 Task: Assign in the project AgileEngine the issue 'Create a new online platform for online language courses with advanced speech recognition and interactive conversation features' to the sprint 'Performance Benchmarking Sprint'. Assign in the project AgileEngine the issue 'Implement a new cloud-based inventory management system for a company with advanced inventory tracking and restocking features' to the sprint 'Performance Benchmarking Sprint'. Assign in the project AgileEngine the issue 'Integrate a new gamification feature into an existing mobile application to increase user engagement and retention' to the sprint 'Performance Benchmarking Sprint'. Assign in the project AgileEngine the issue 'Develop a new tool for automated testing of web application accessibility compliance for people with disabilities' to the sprint 'Performance Benchmarking Sprint'
Action: Mouse moved to (745, 424)
Screenshot: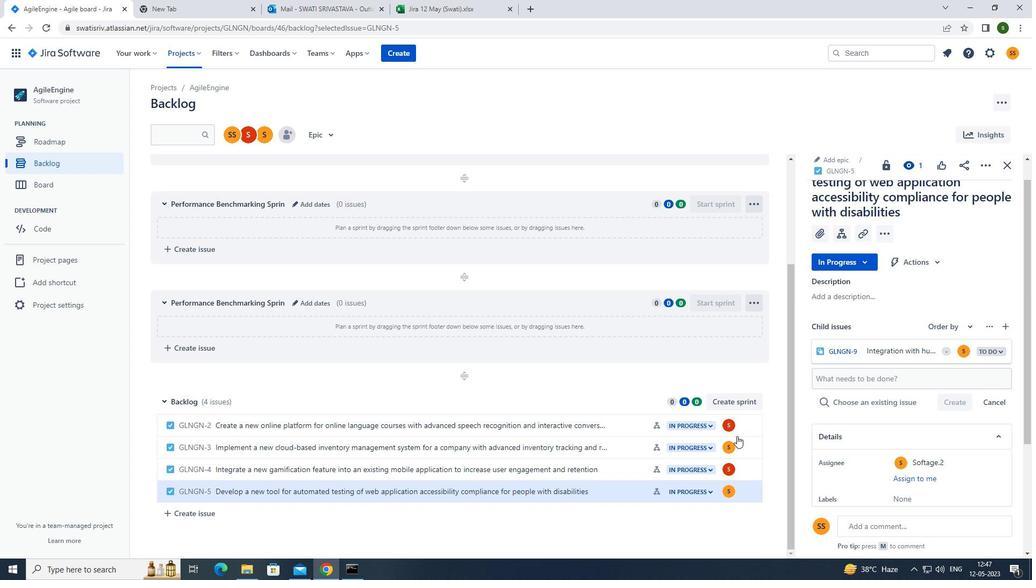 
Action: Mouse pressed left at (745, 424)
Screenshot: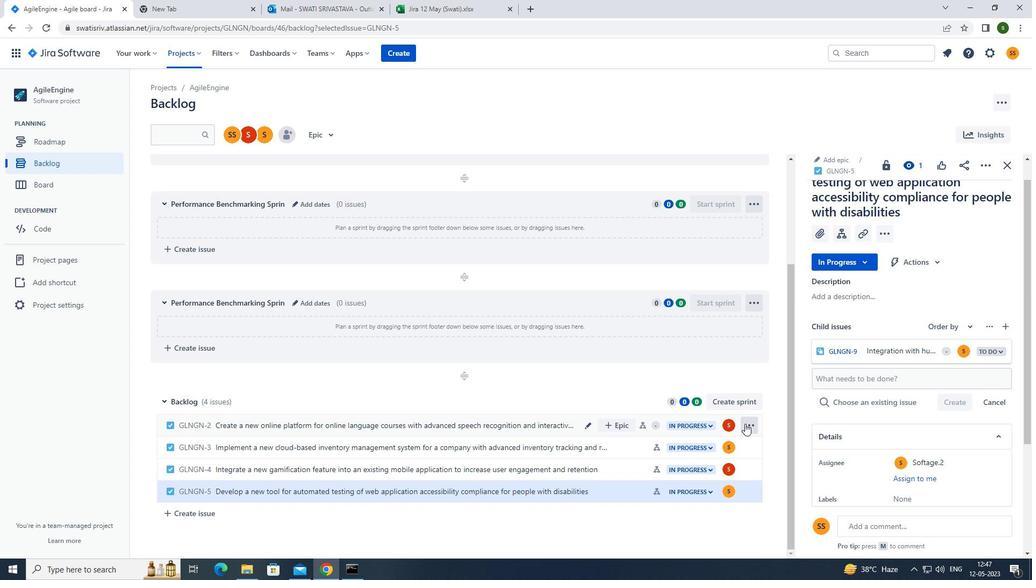 
Action: Mouse moved to (712, 338)
Screenshot: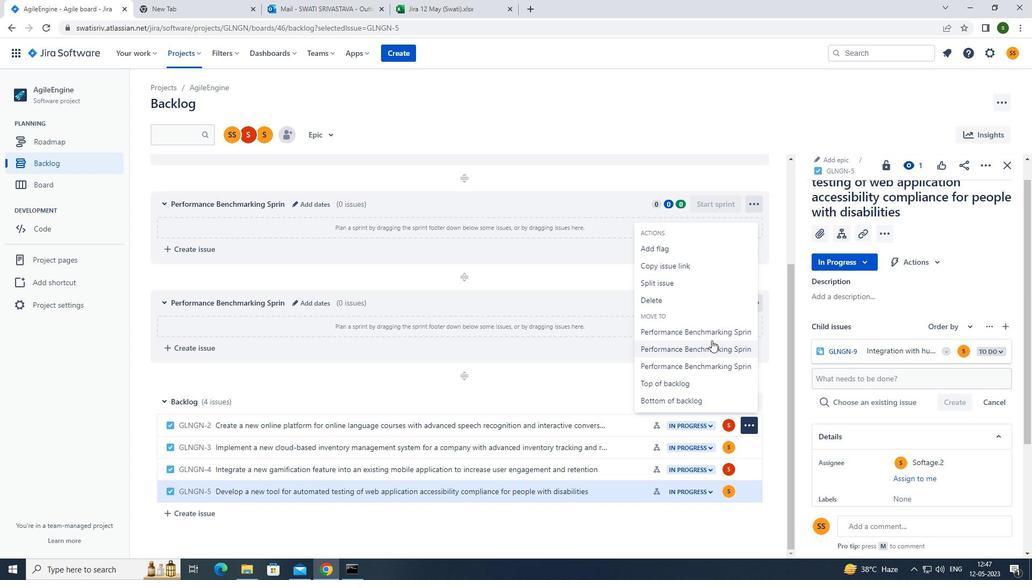 
Action: Mouse pressed left at (712, 338)
Screenshot: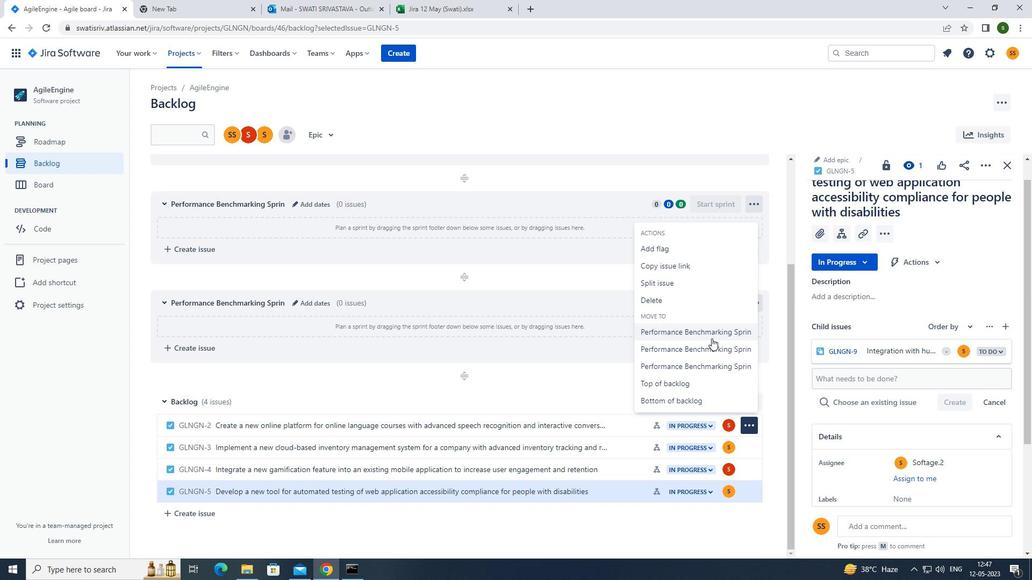 
Action: Mouse moved to (749, 444)
Screenshot: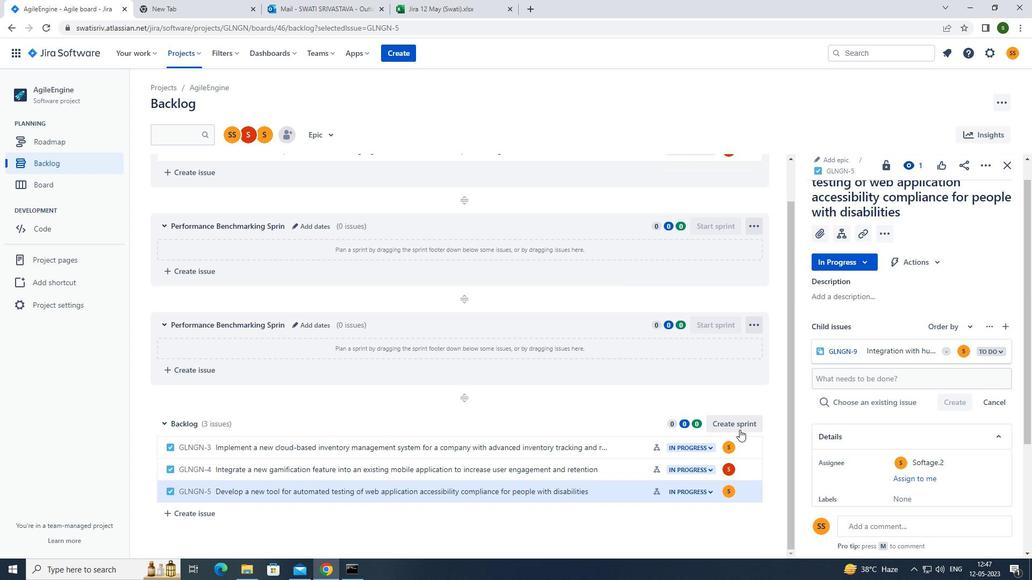 
Action: Mouse pressed left at (749, 444)
Screenshot: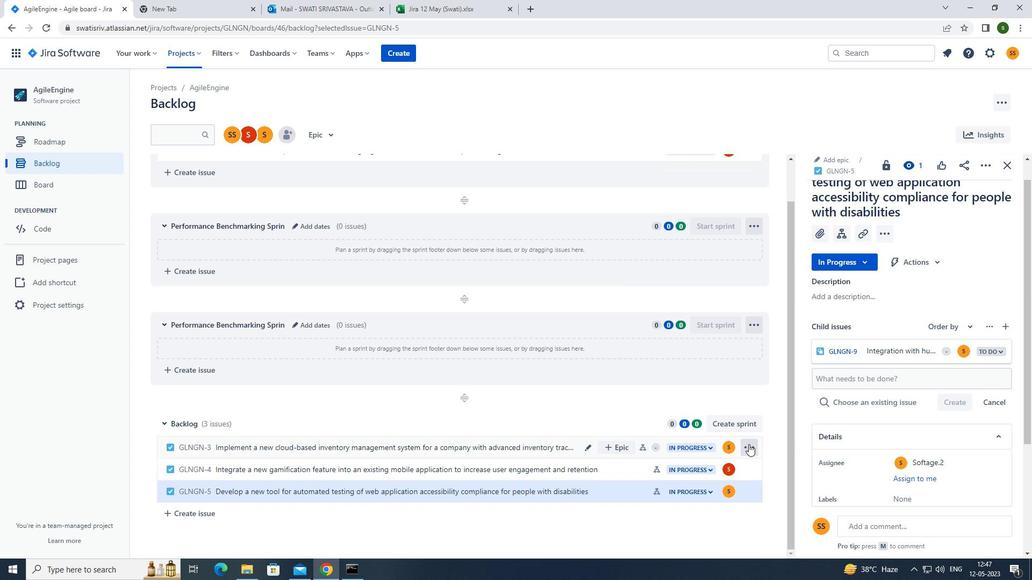 
Action: Mouse moved to (722, 369)
Screenshot: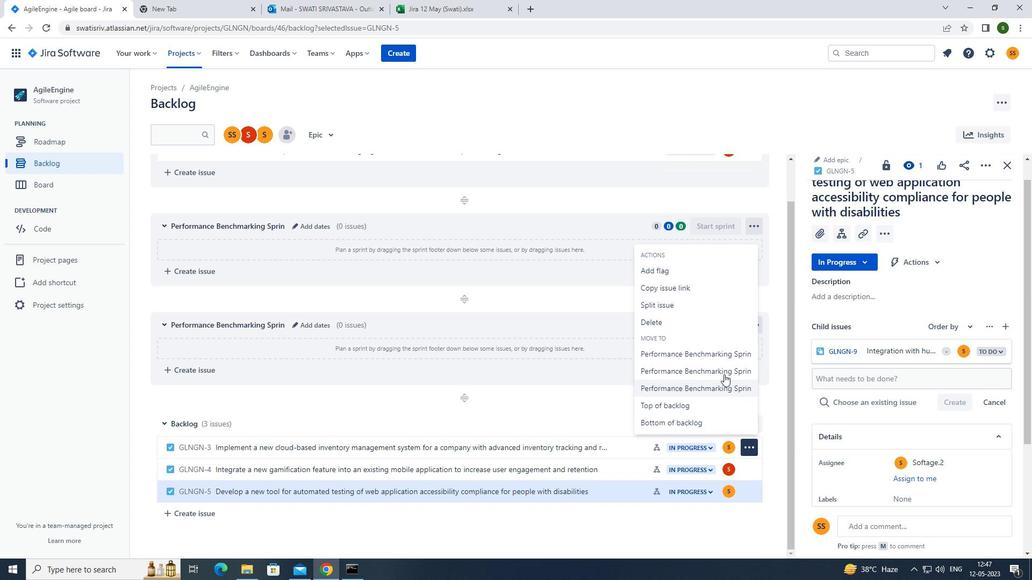 
Action: Mouse pressed left at (722, 369)
Screenshot: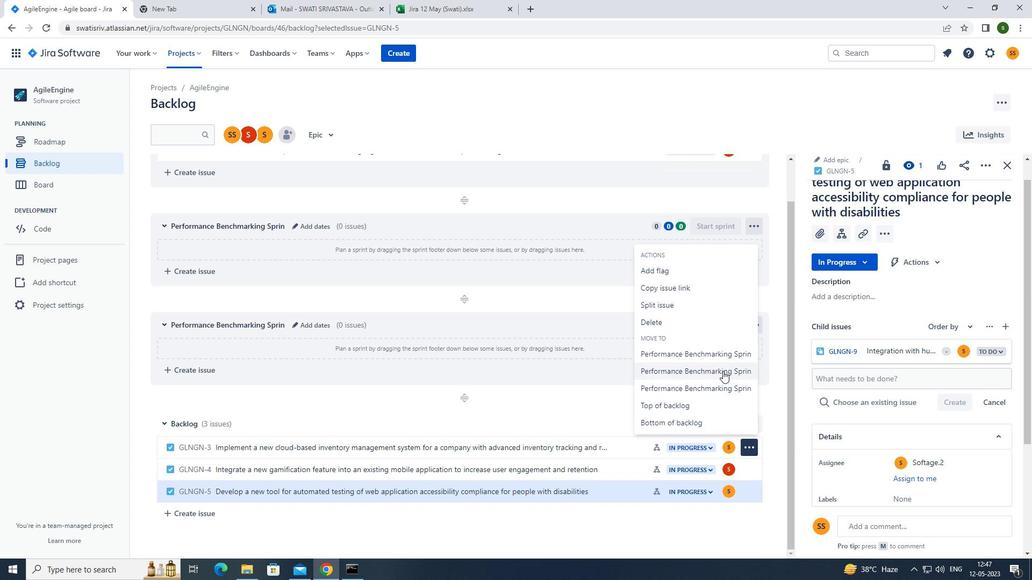 
Action: Mouse moved to (748, 471)
Screenshot: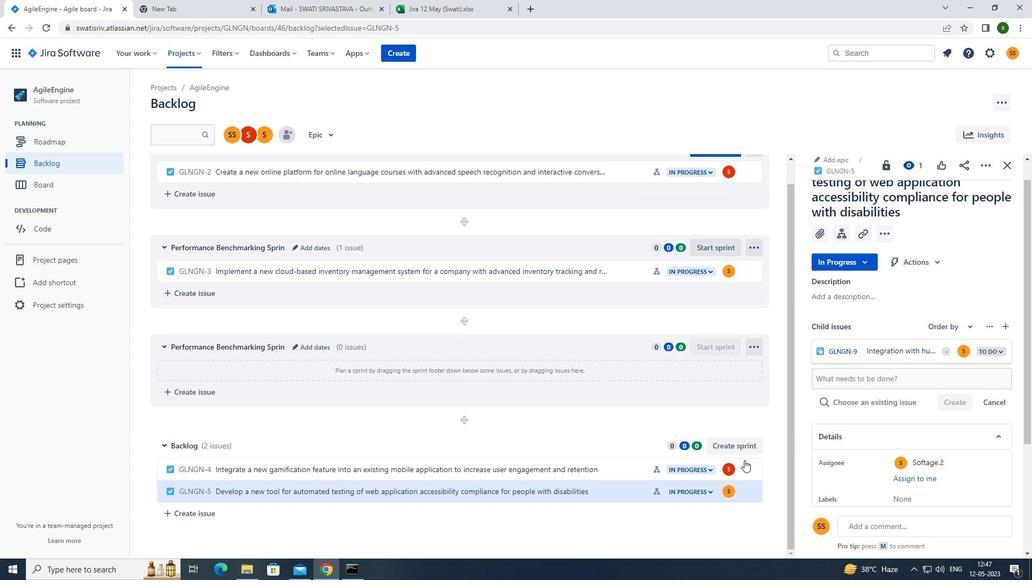 
Action: Mouse pressed left at (748, 471)
Screenshot: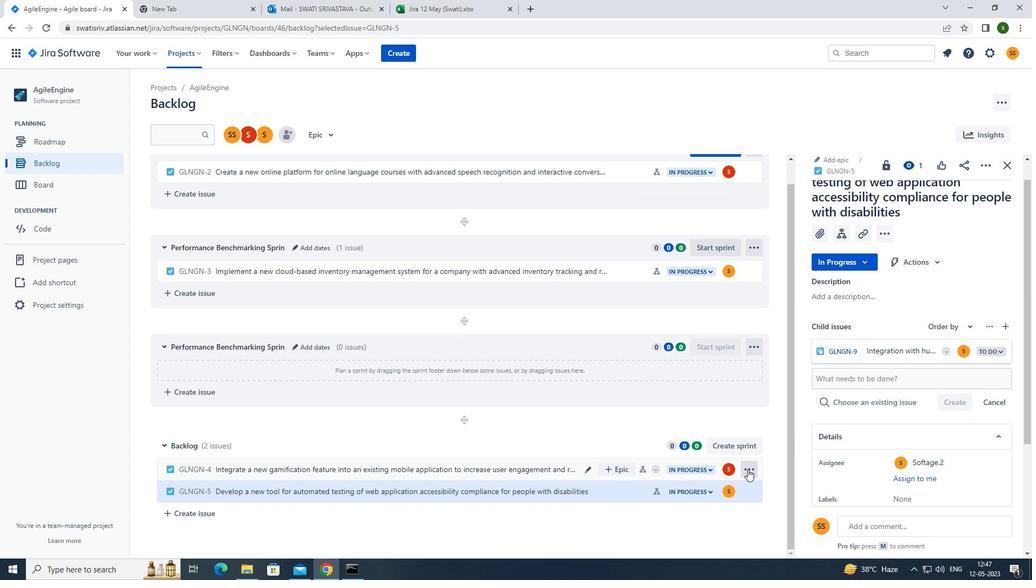 
Action: Mouse moved to (722, 409)
Screenshot: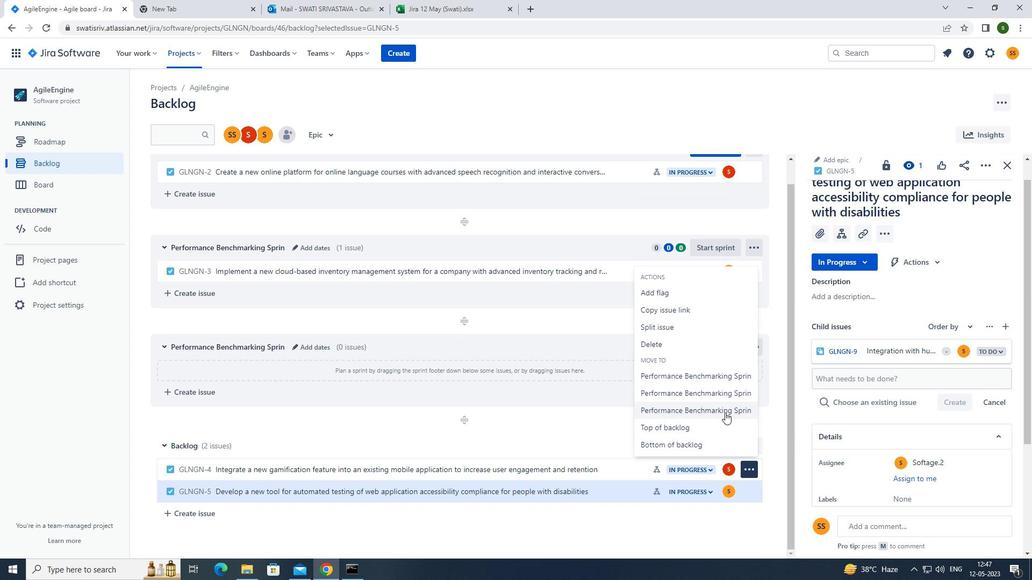 
Action: Mouse pressed left at (722, 409)
Screenshot: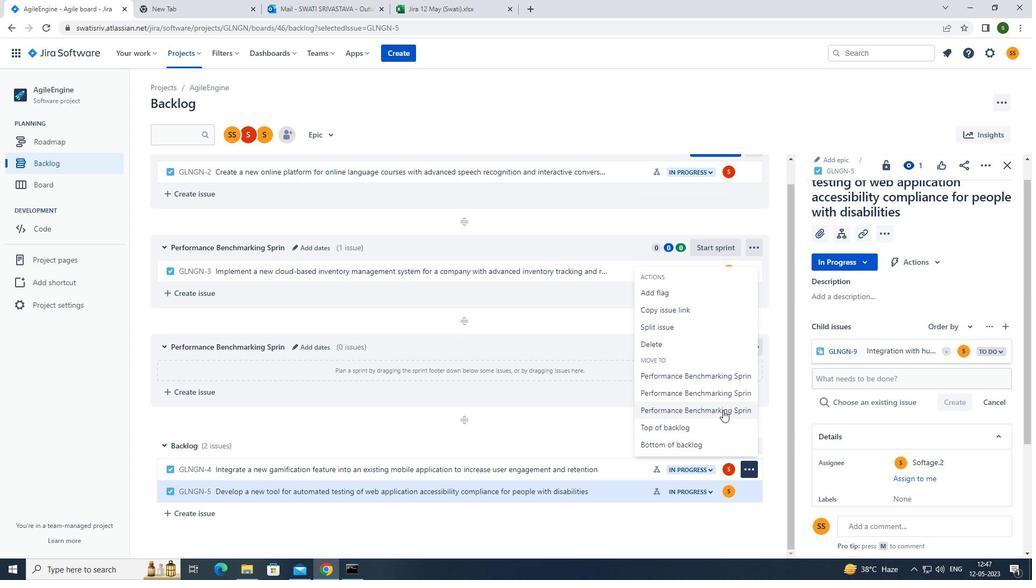 
Action: Mouse moved to (746, 489)
Screenshot: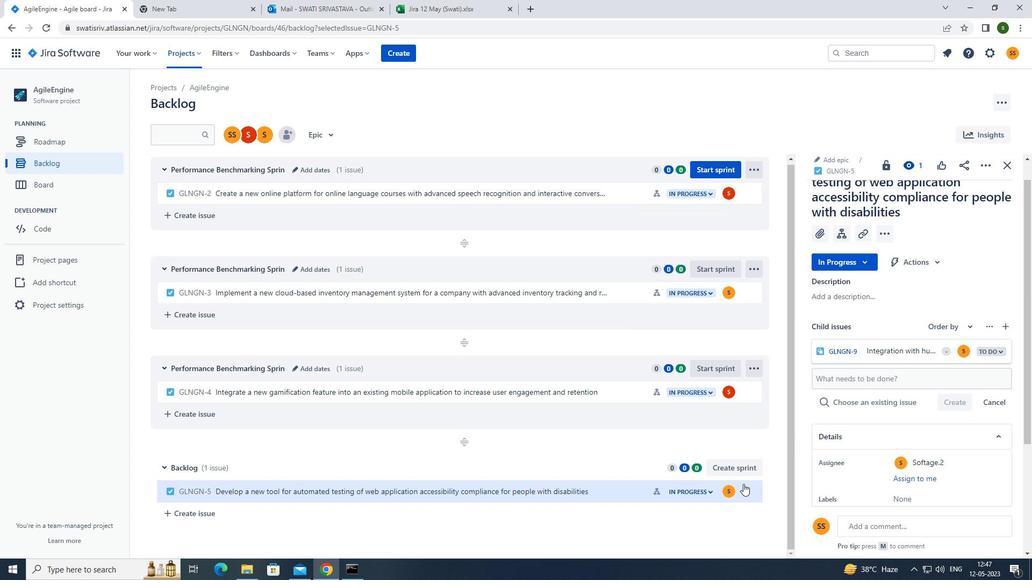 
Action: Mouse pressed left at (746, 489)
Screenshot: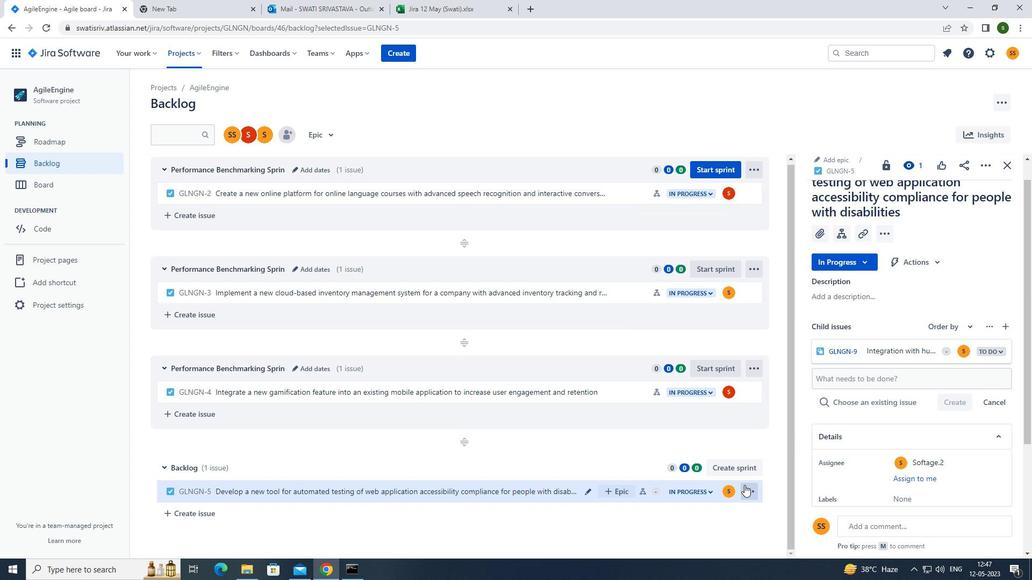 
Action: Mouse moved to (725, 430)
Screenshot: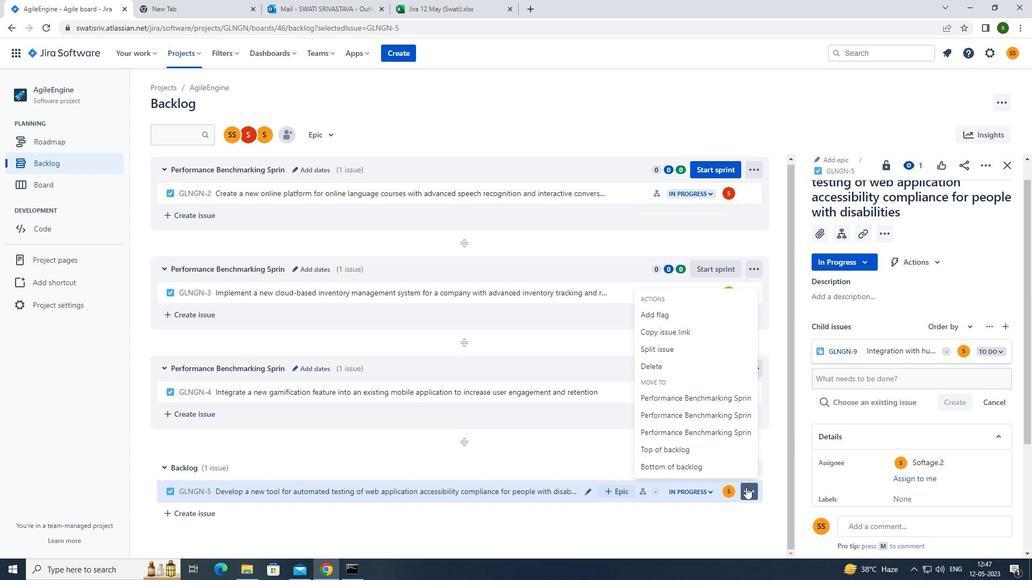
Action: Mouse pressed left at (725, 430)
Screenshot: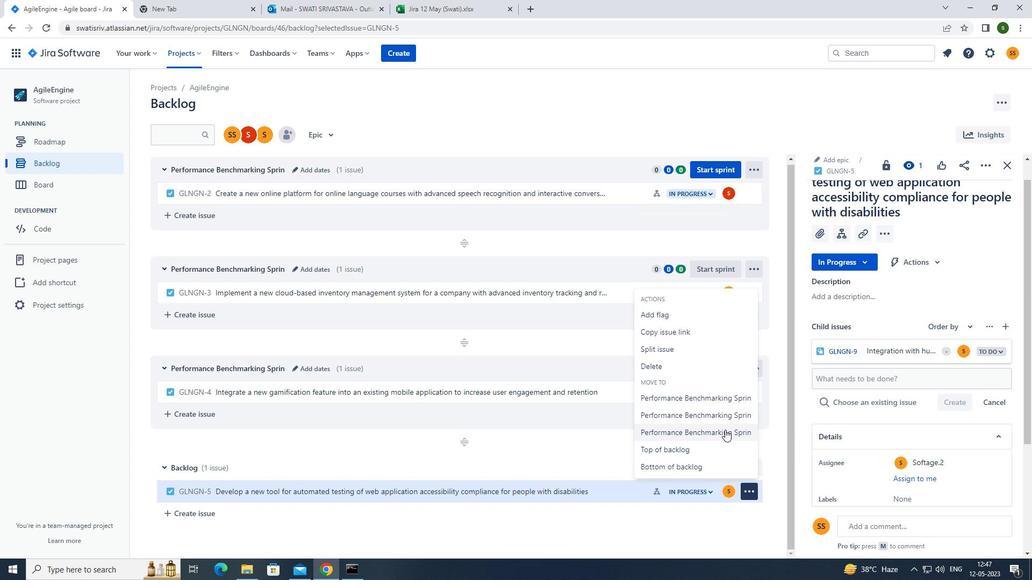 
Action: Mouse moved to (717, 480)
Screenshot: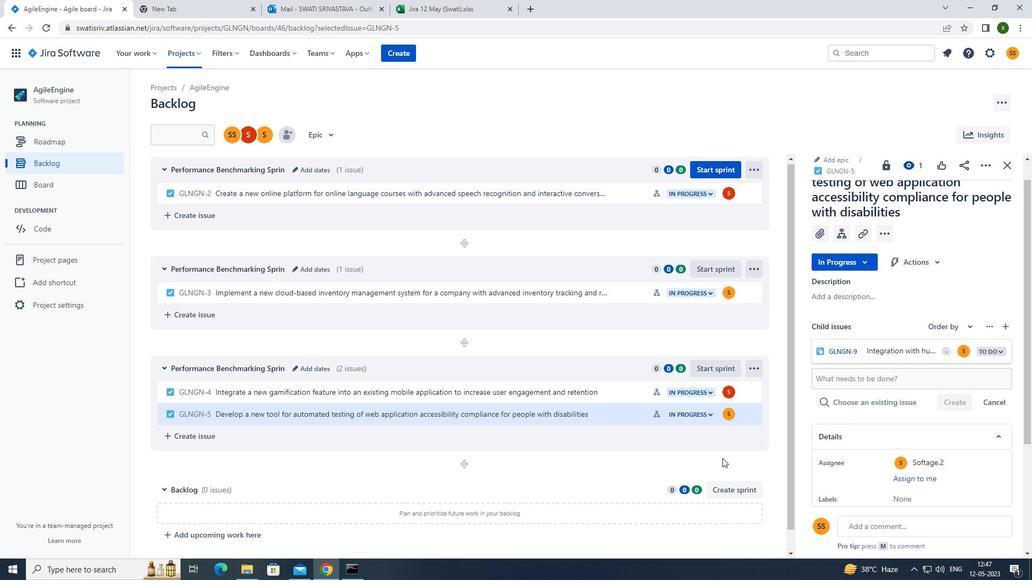 
